 Task: In the  document Childsafety.doc, select heading and apply ' Italics'  Using "replace feature", replace:  ' well-being to good'
Action: Mouse moved to (214, 181)
Screenshot: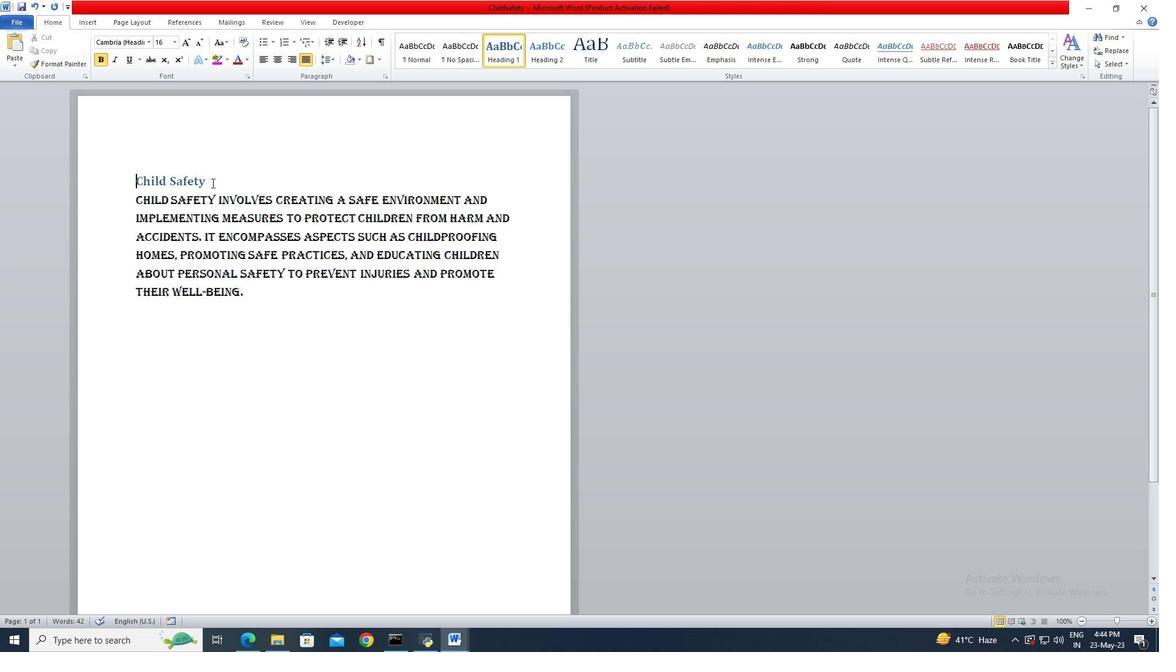 
Action: Key pressed <Key.shift>
Screenshot: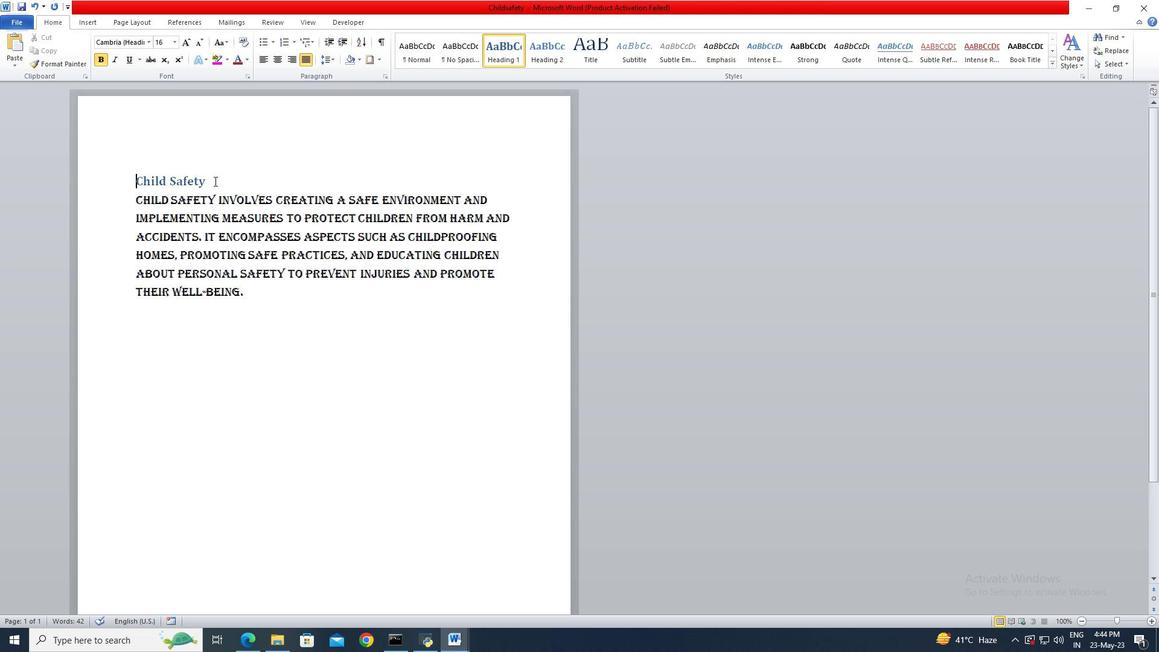 
Action: Mouse pressed left at (214, 181)
Screenshot: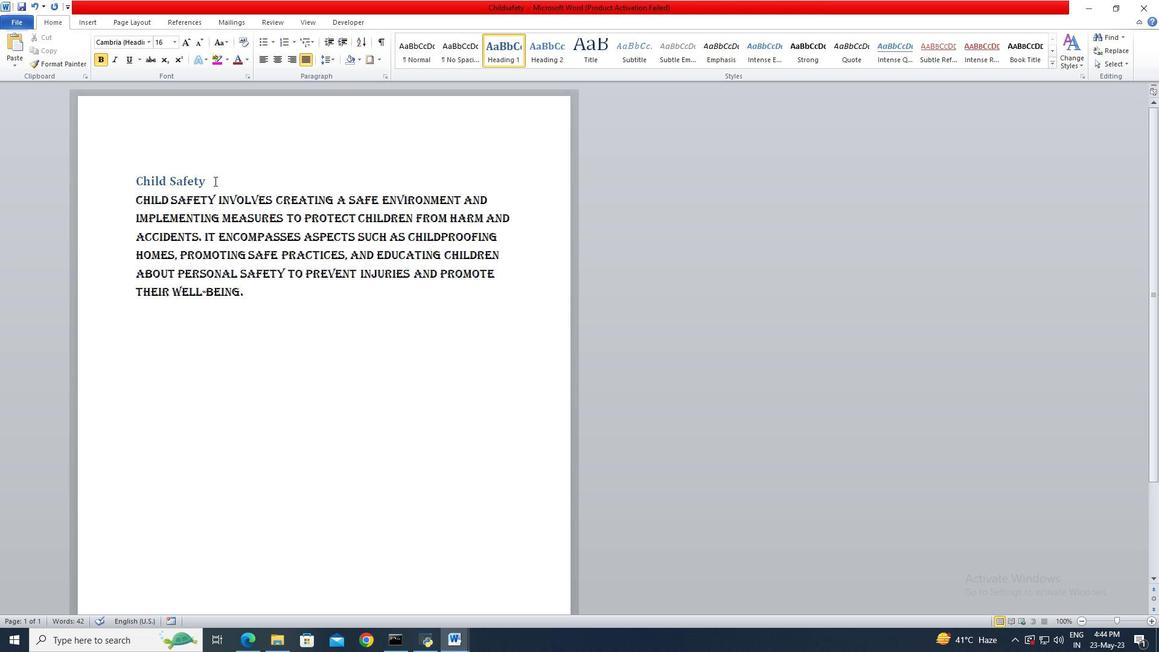 
Action: Mouse moved to (117, 60)
Screenshot: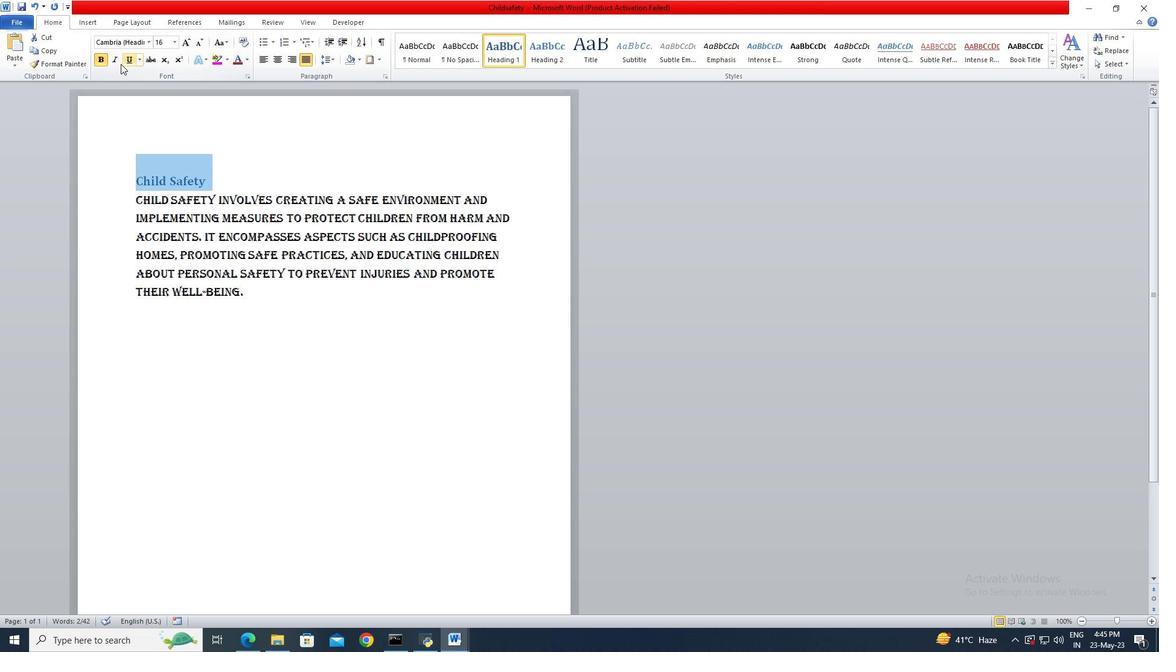 
Action: Mouse pressed left at (117, 60)
Screenshot: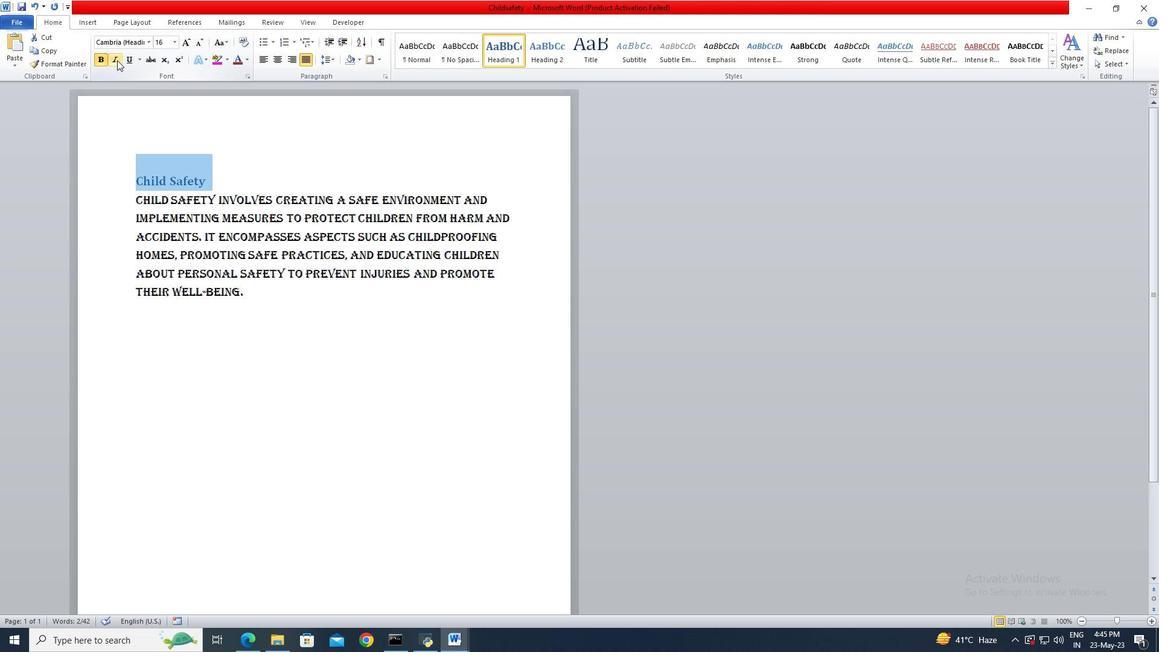 
Action: Mouse moved to (268, 179)
Screenshot: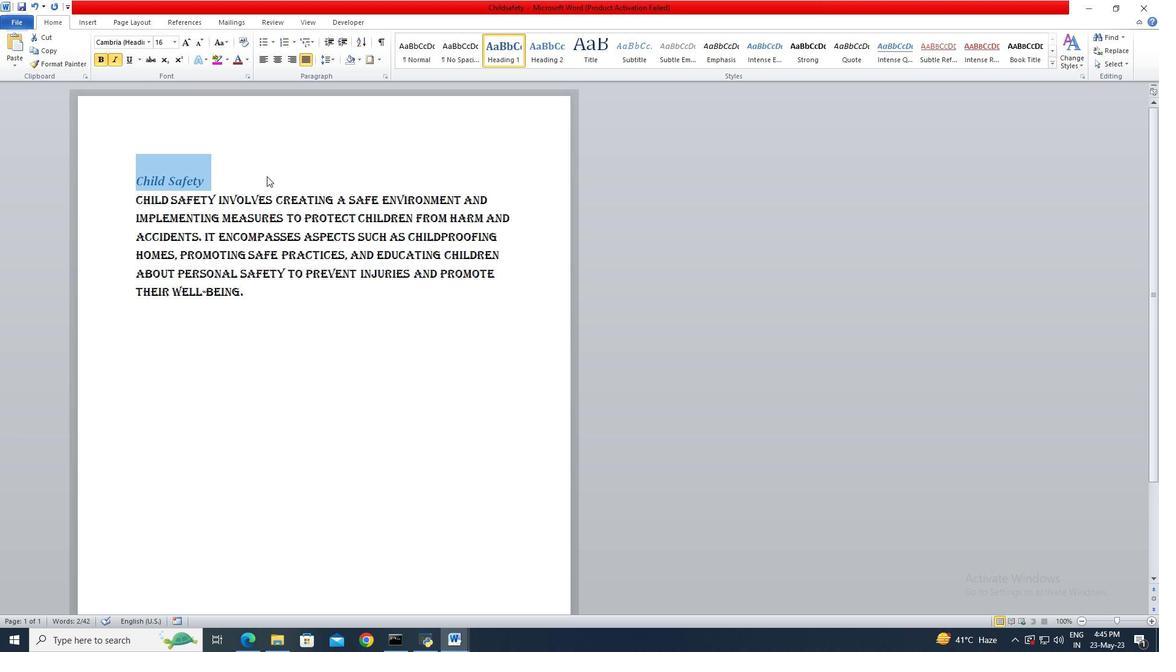 
Action: Mouse pressed left at (268, 179)
Screenshot: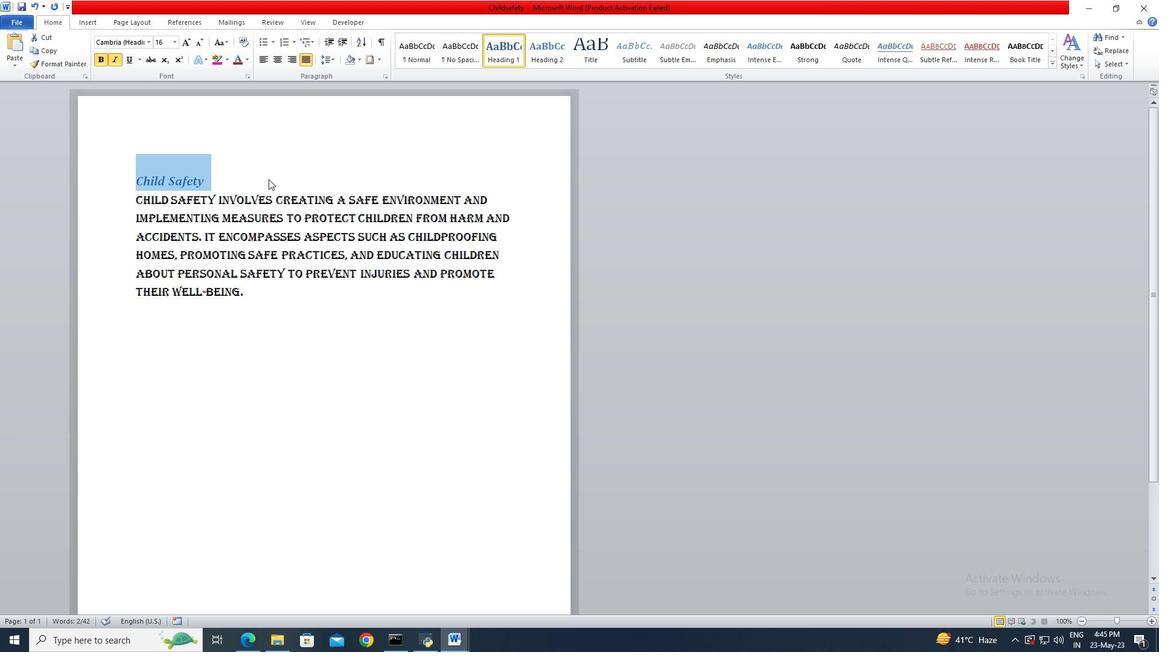 
Action: Mouse moved to (1109, 48)
Screenshot: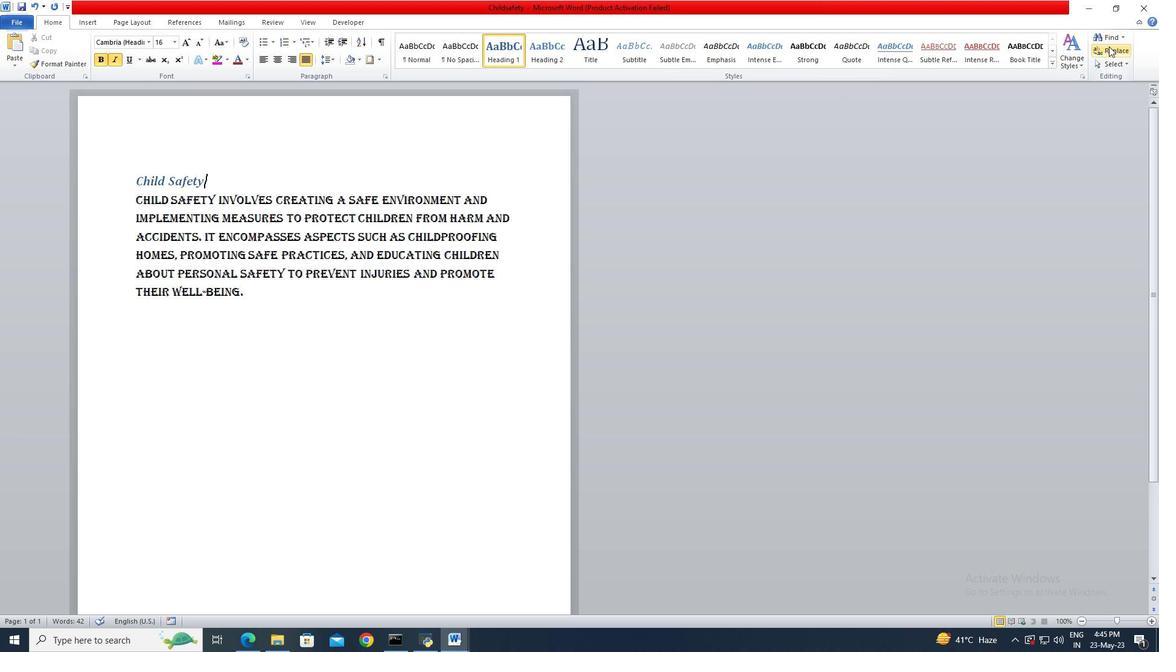 
Action: Mouse pressed left at (1109, 48)
Screenshot: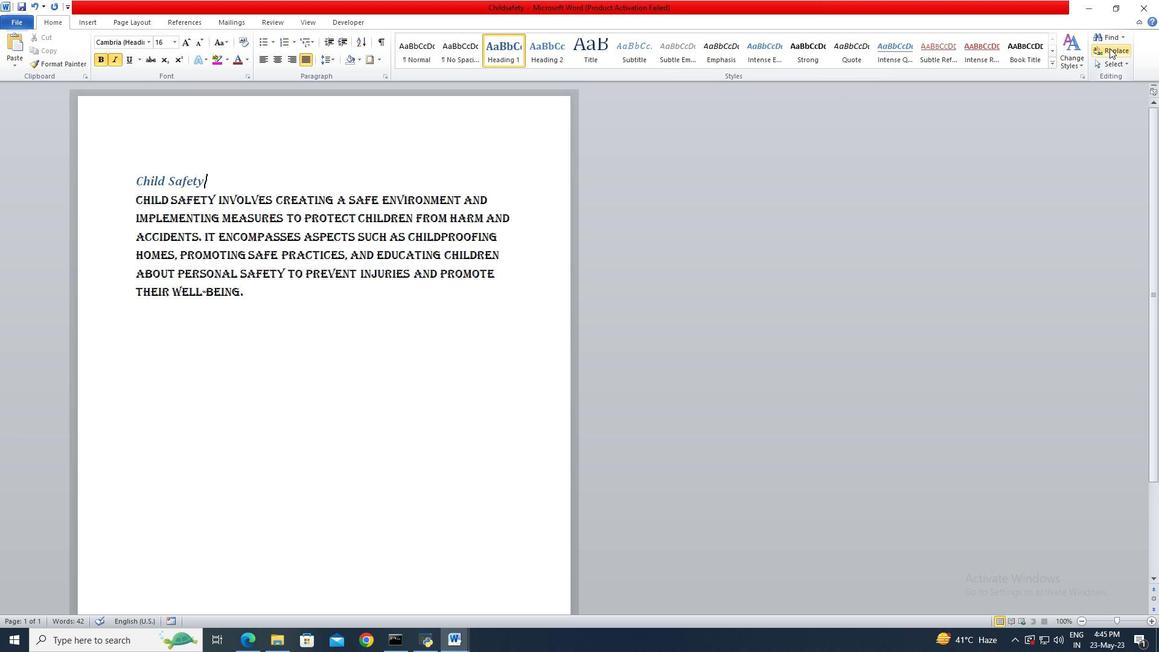 
Action: Key pressed wll<Key.backspace><Key.backspace>ell-being<Key.tab>good
Screenshot: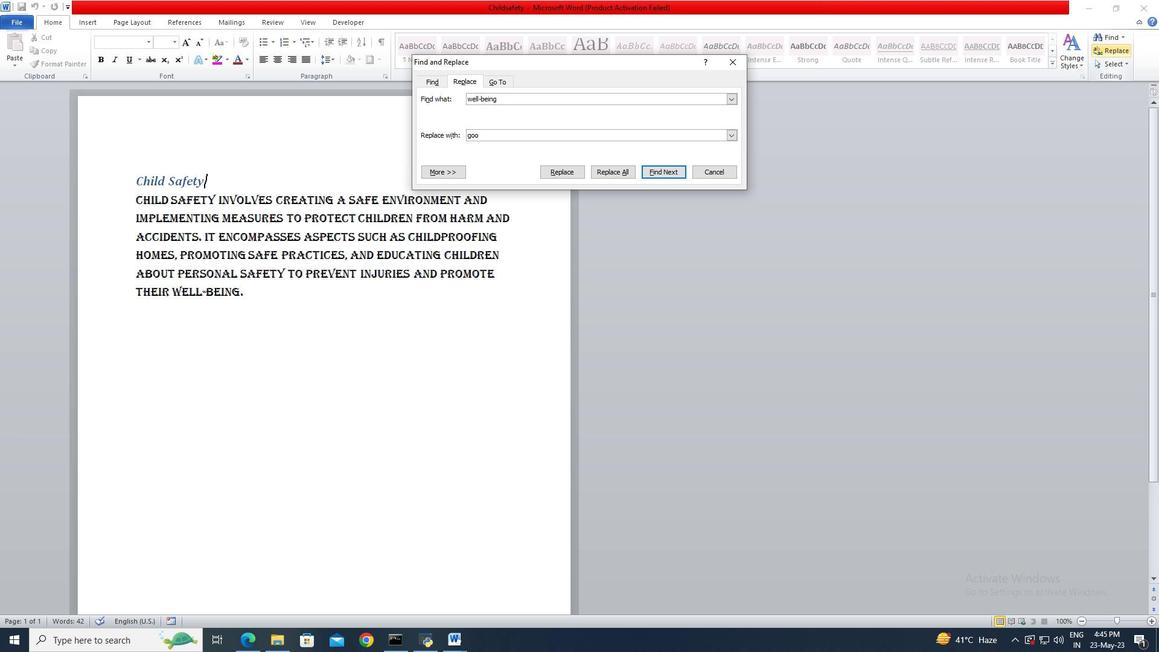 
Action: Mouse moved to (563, 174)
Screenshot: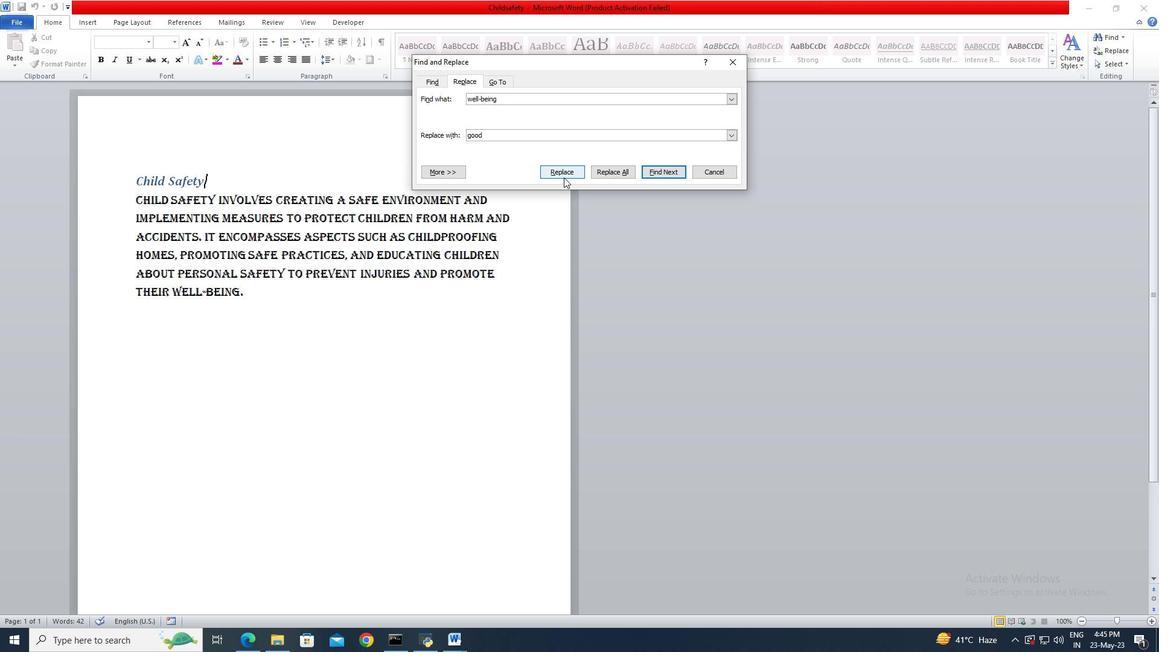 
Action: Mouse pressed left at (563, 174)
Screenshot: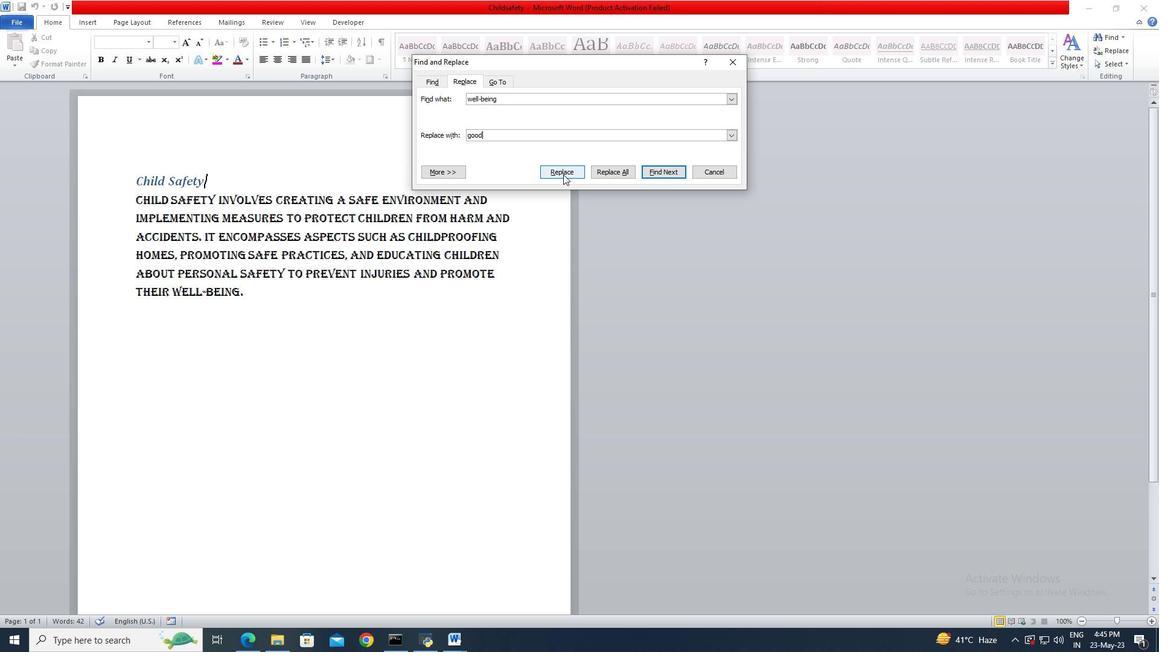 
Action: Mouse pressed left at (563, 174)
Screenshot: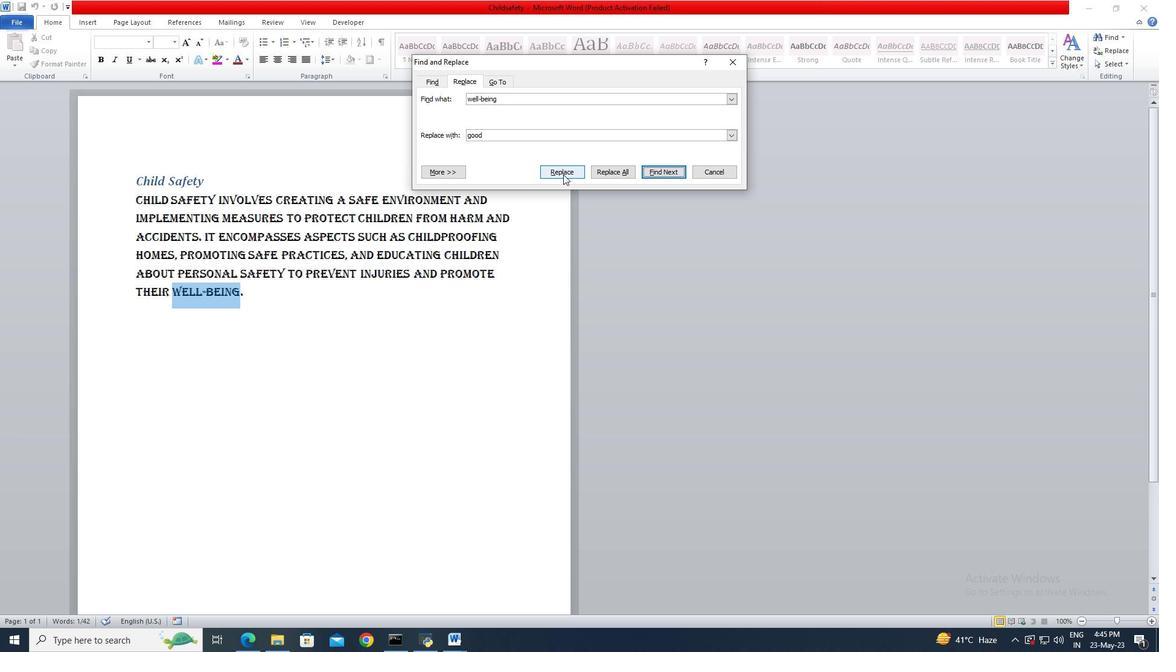 
Action: Mouse moved to (556, 355)
Screenshot: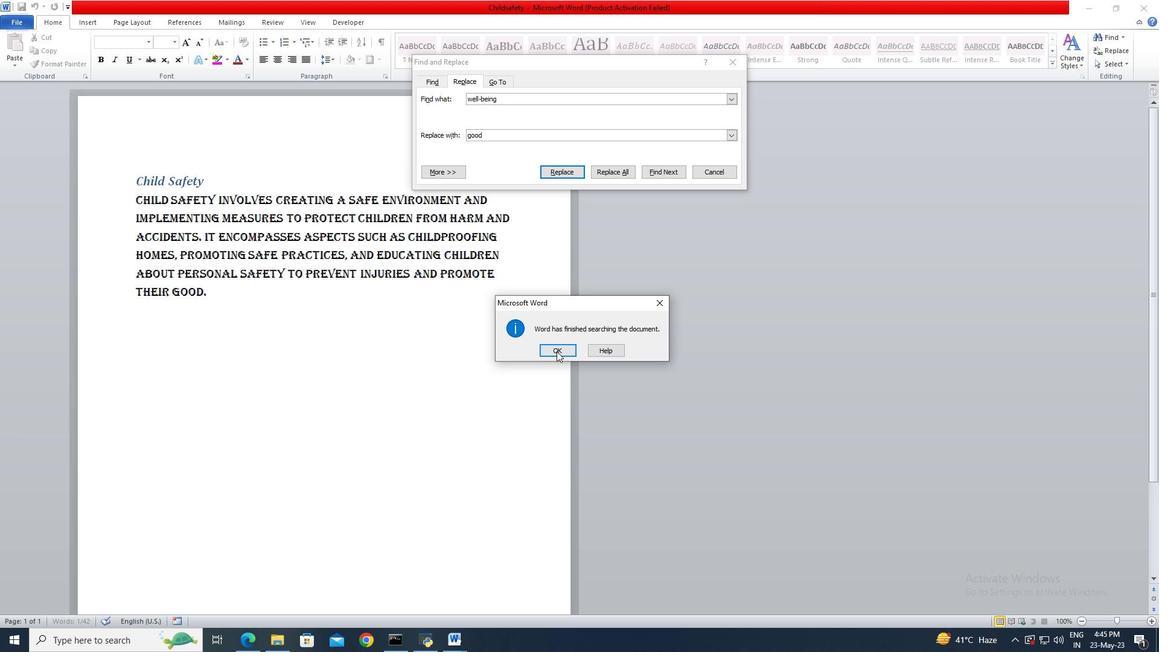 
Action: Mouse pressed left at (556, 355)
Screenshot: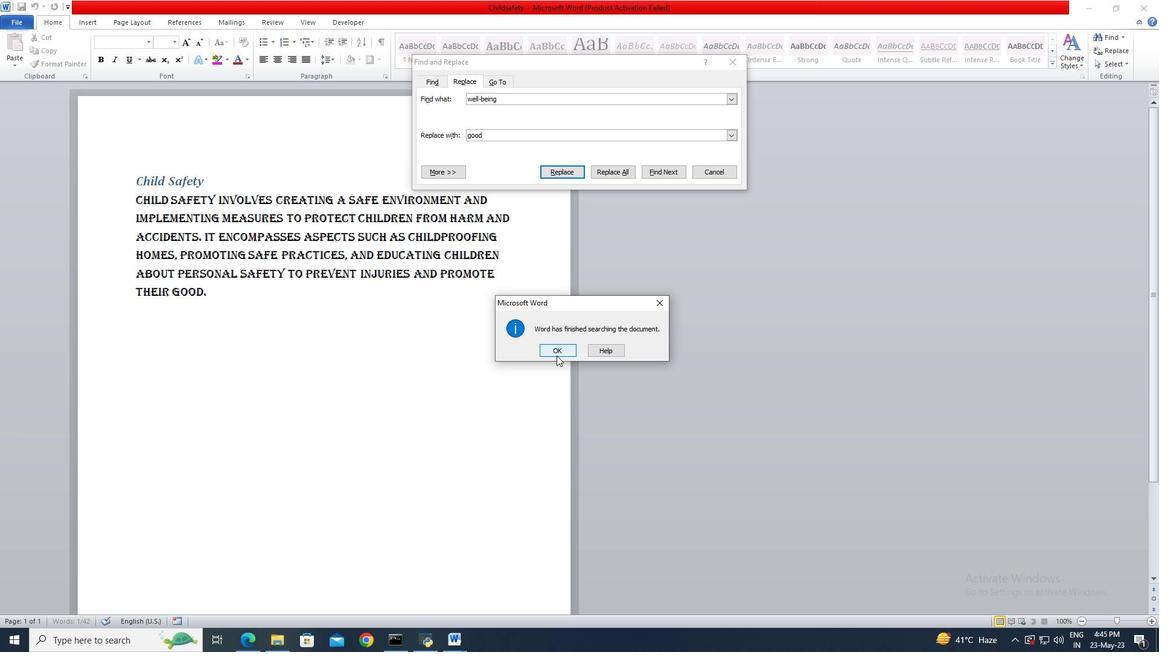 
Action: Mouse moved to (701, 174)
Screenshot: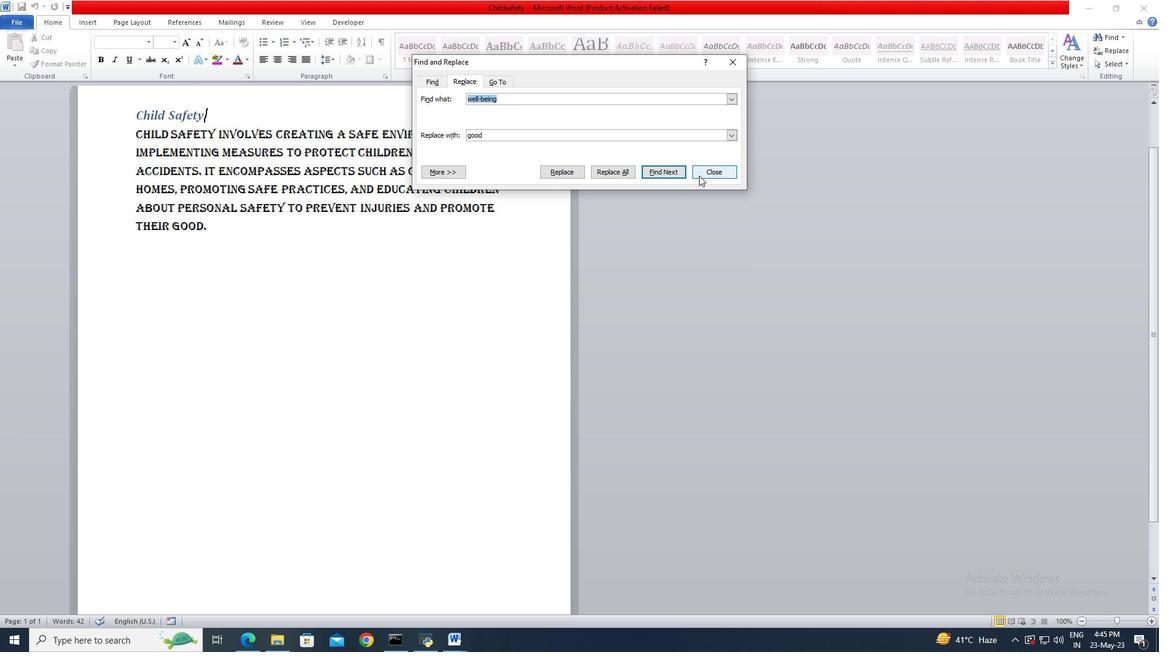 
Action: Mouse pressed left at (701, 174)
Screenshot: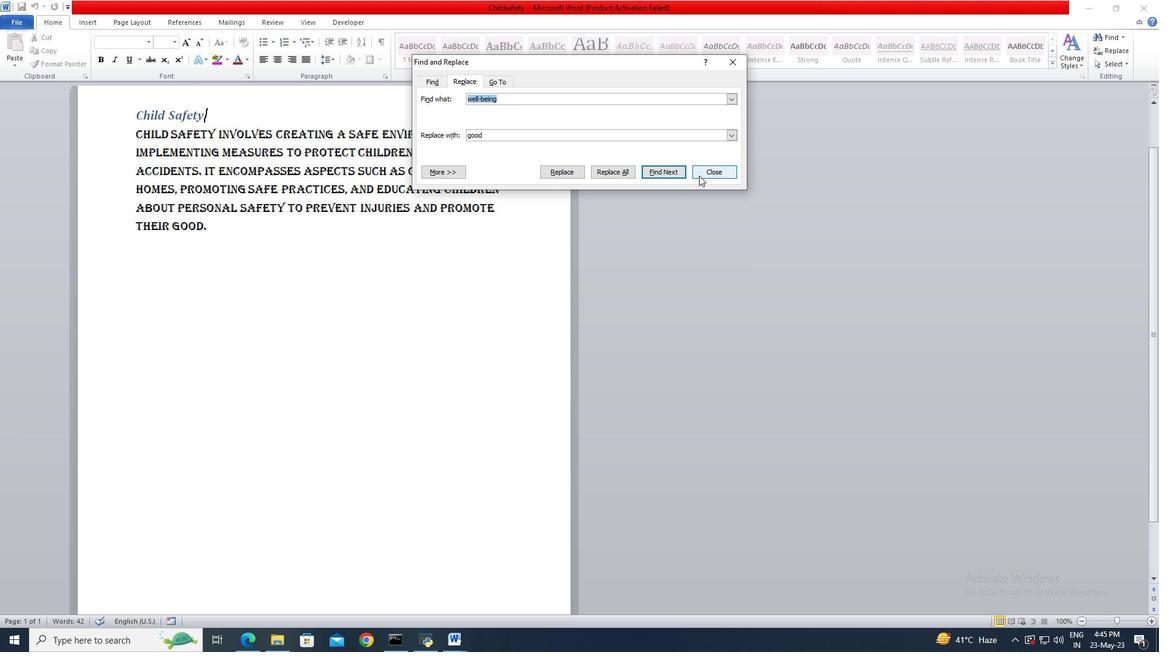 
Action: Mouse moved to (445, 224)
Screenshot: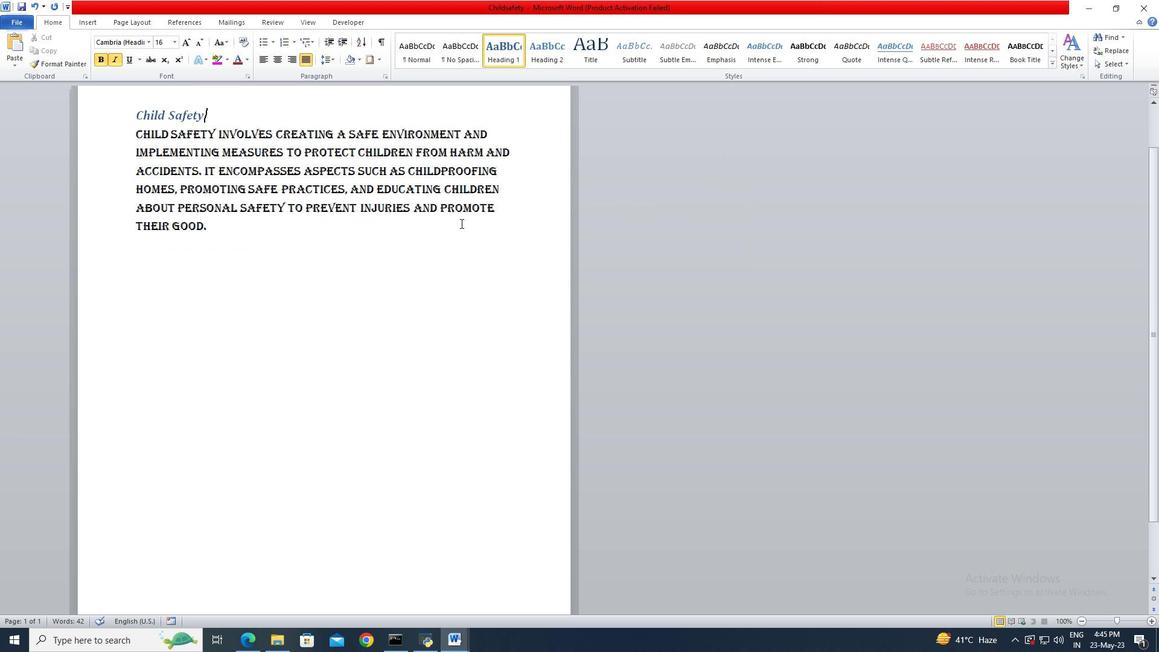 
Action: Mouse pressed left at (445, 224)
Screenshot: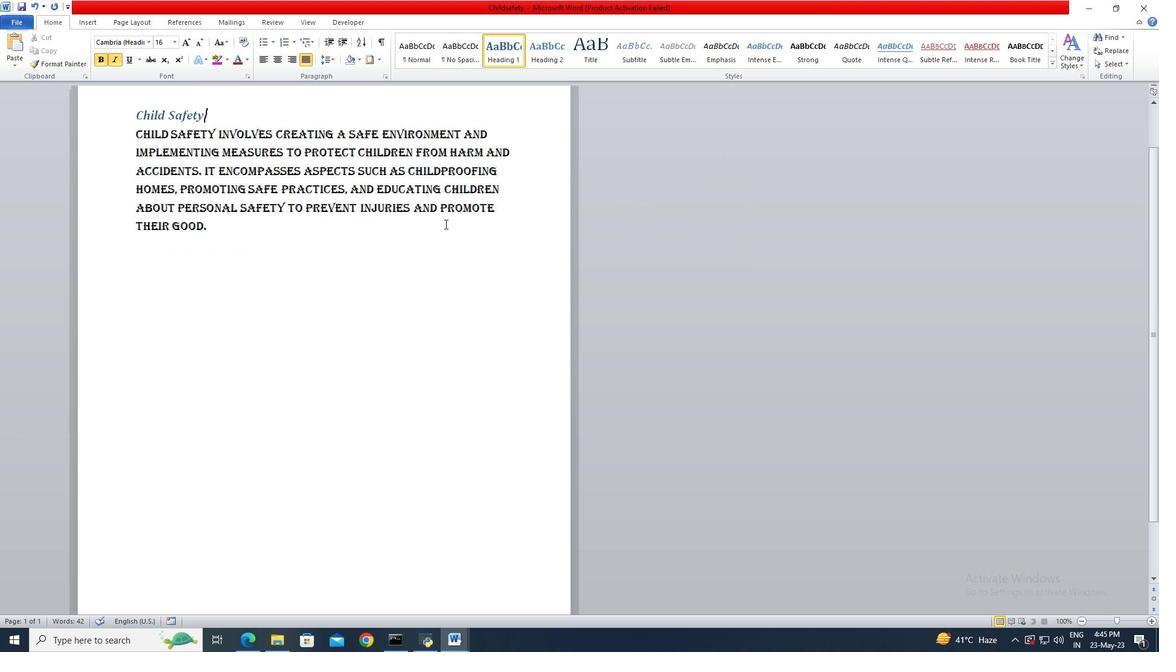 
